 Task: Access the help and training.
Action: Mouse moved to (940, 62)
Screenshot: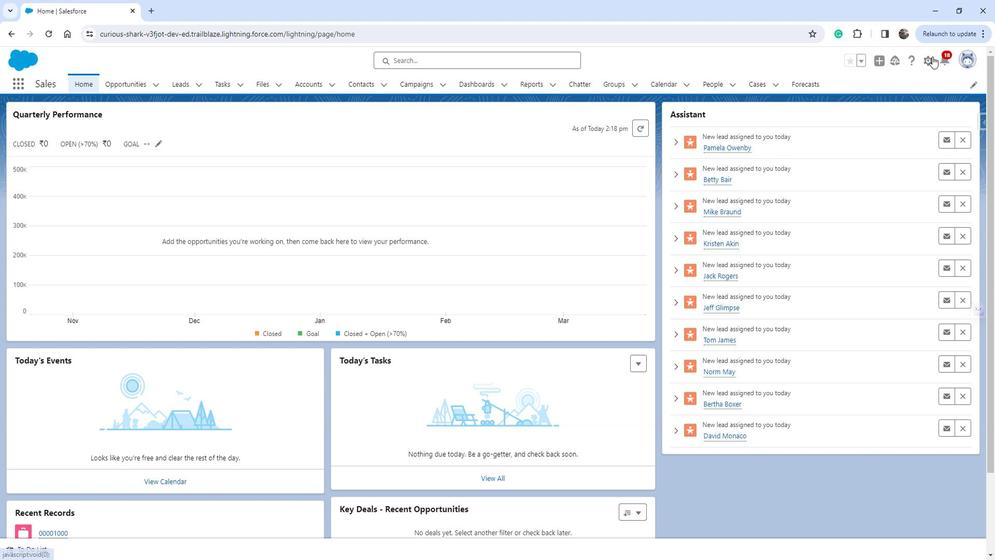 
Action: Mouse pressed left at (940, 62)
Screenshot: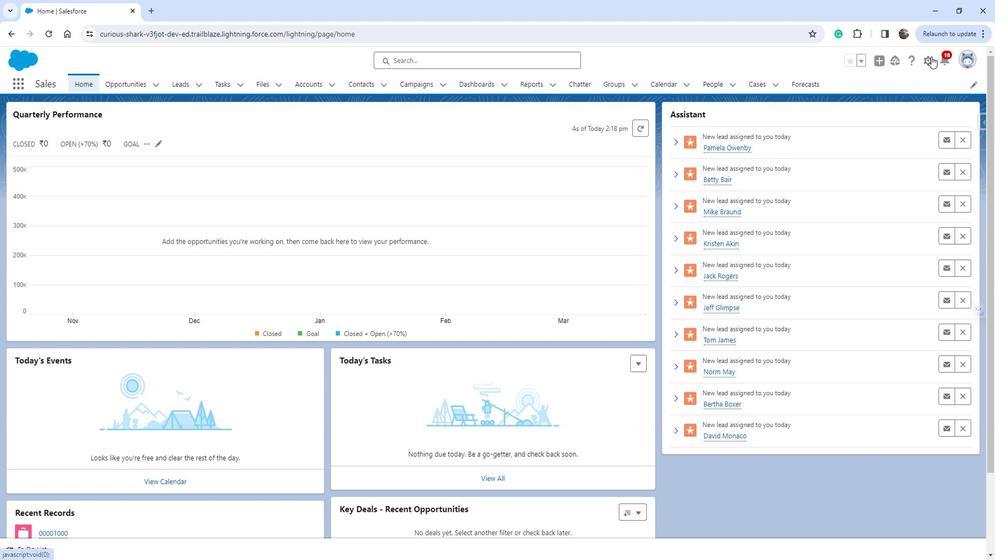 
Action: Mouse moved to (888, 101)
Screenshot: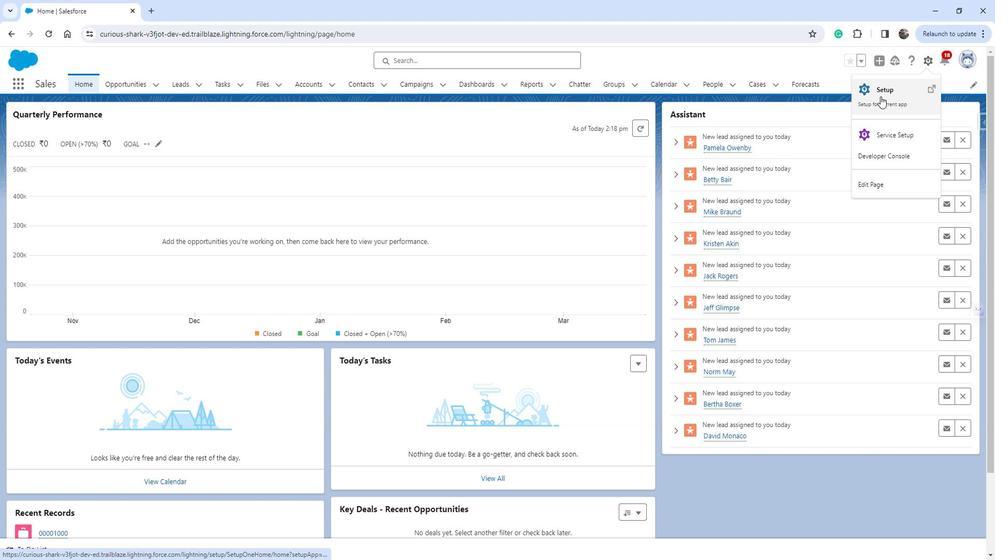 
Action: Mouse pressed left at (888, 101)
Screenshot: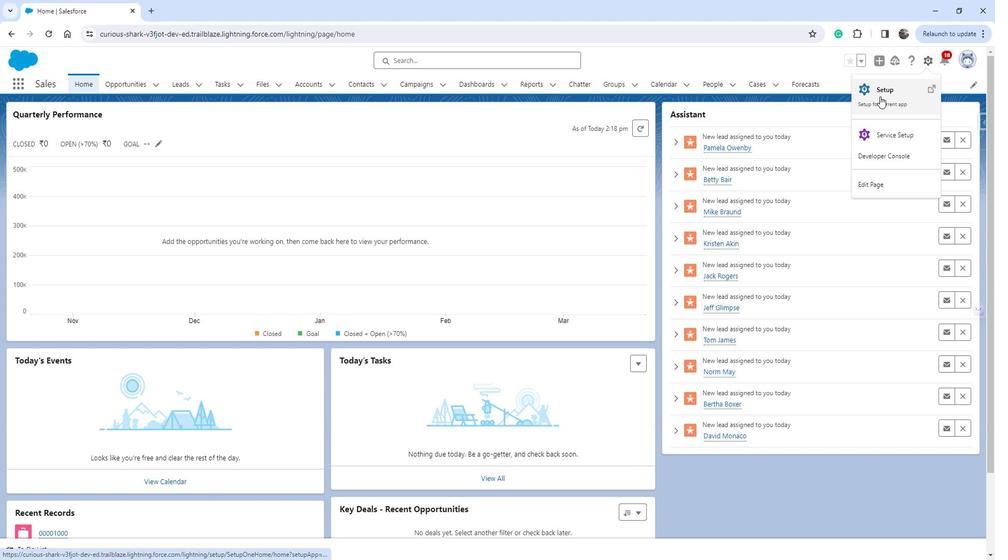 
Action: Mouse moved to (40, 425)
Screenshot: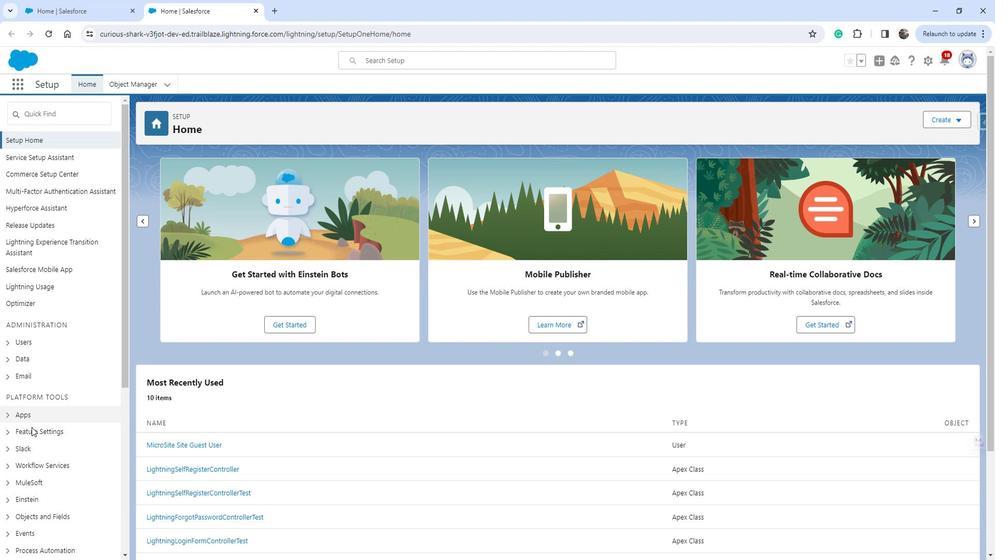 
Action: Mouse scrolled (40, 424) with delta (0, 0)
Screenshot: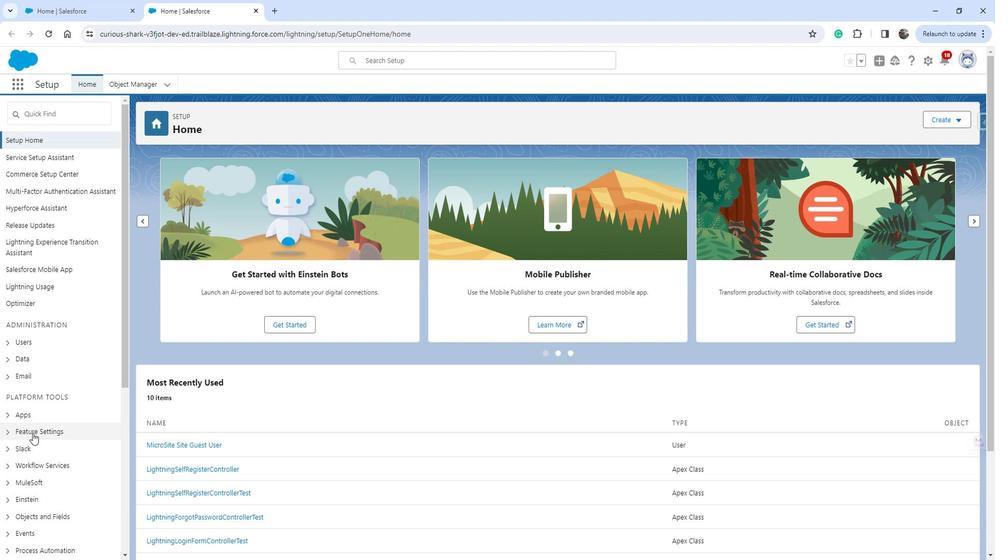 
Action: Mouse moved to (42, 372)
Screenshot: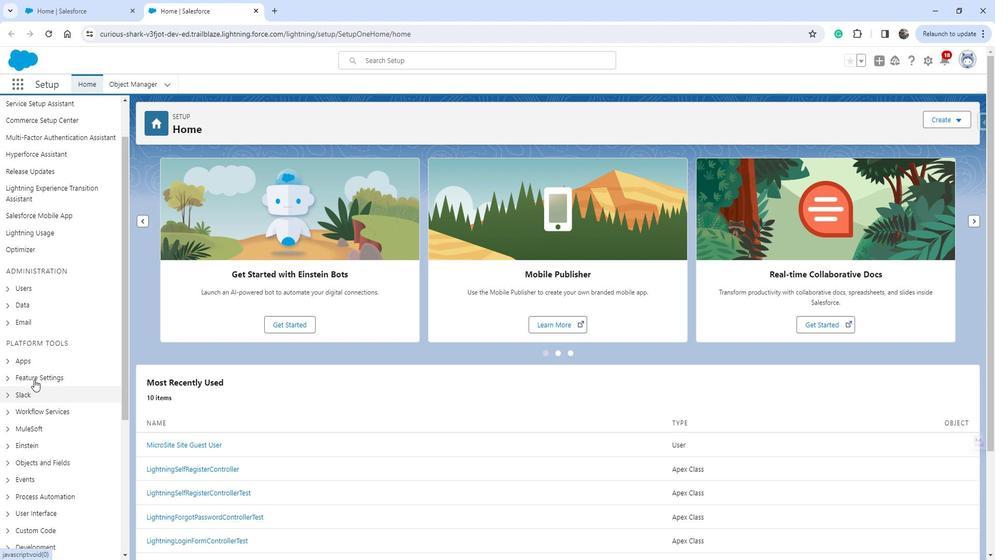 
Action: Mouse pressed left at (42, 372)
Screenshot: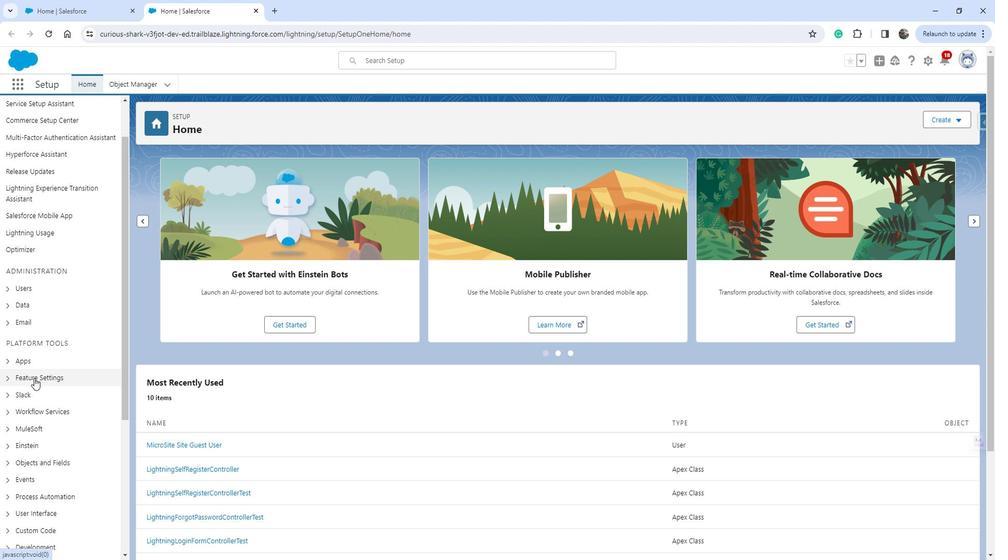 
Action: Mouse moved to (93, 352)
Screenshot: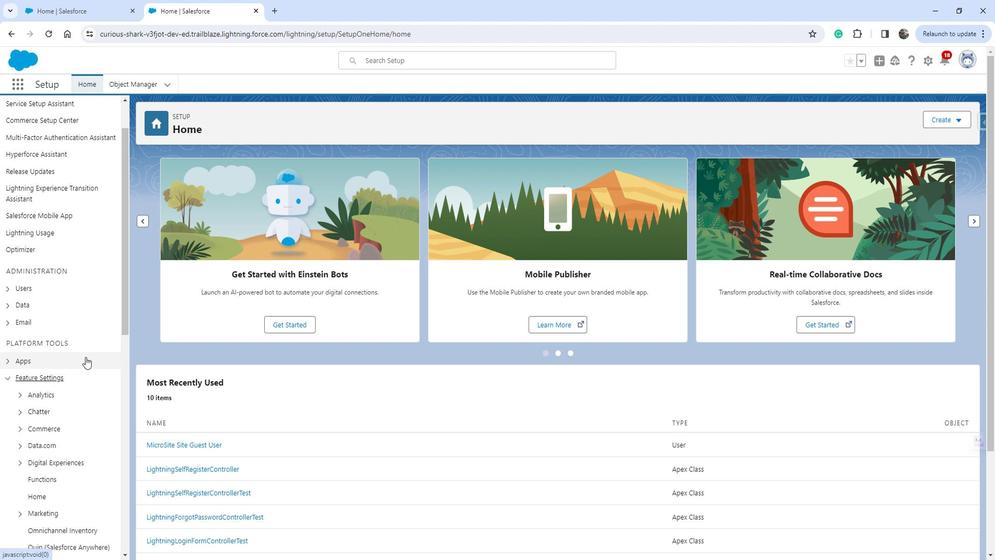 
Action: Mouse scrolled (93, 351) with delta (0, 0)
Screenshot: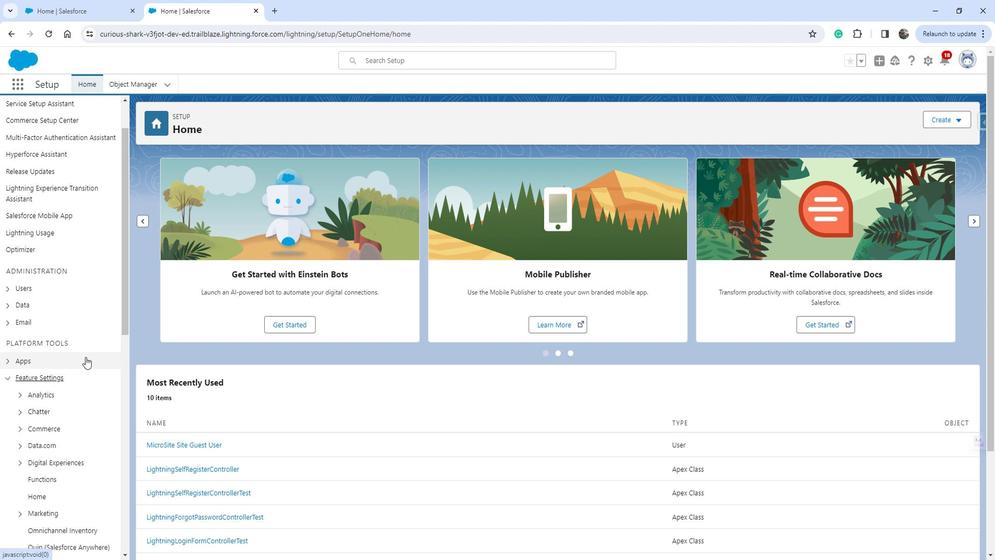 
Action: Mouse scrolled (93, 351) with delta (0, 0)
Screenshot: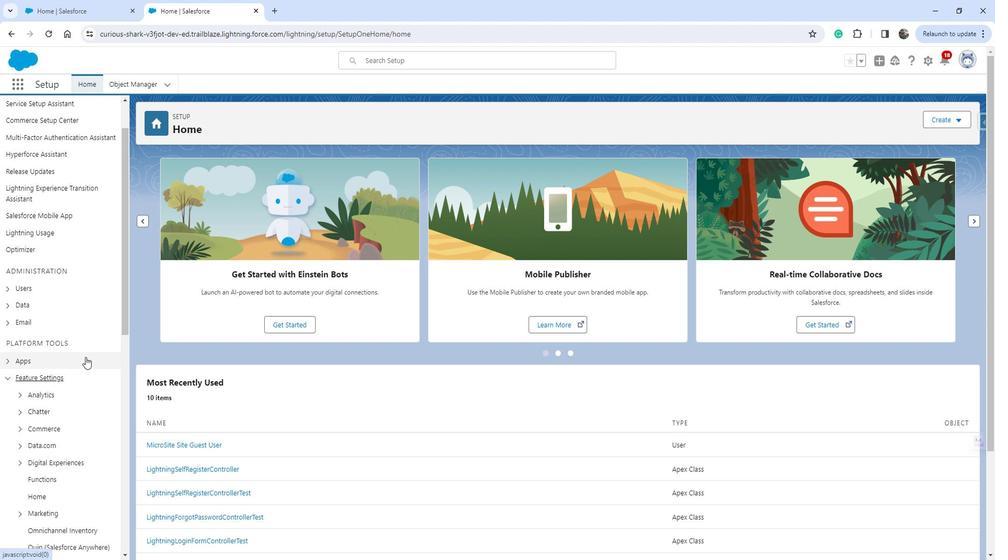 
Action: Mouse moved to (56, 352)
Screenshot: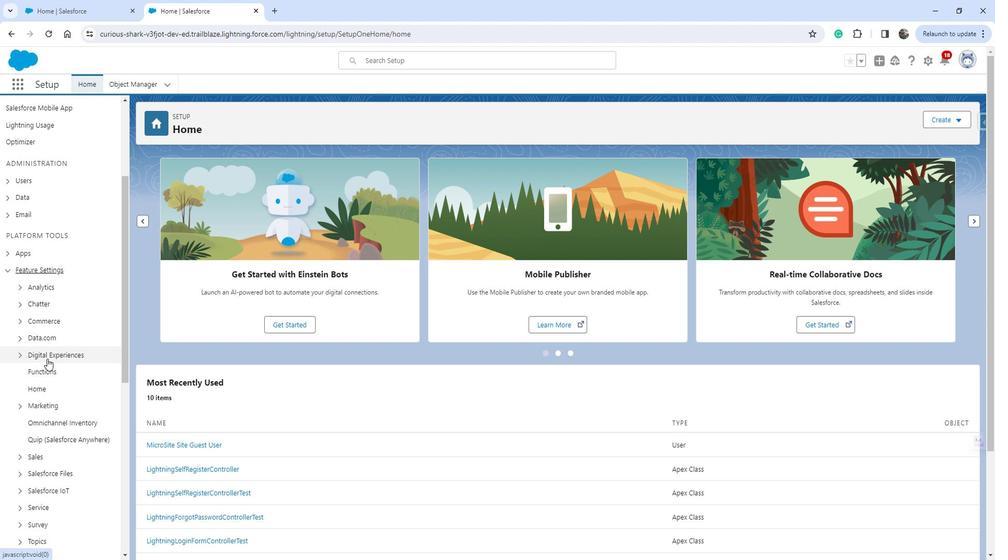 
Action: Mouse pressed left at (56, 352)
Screenshot: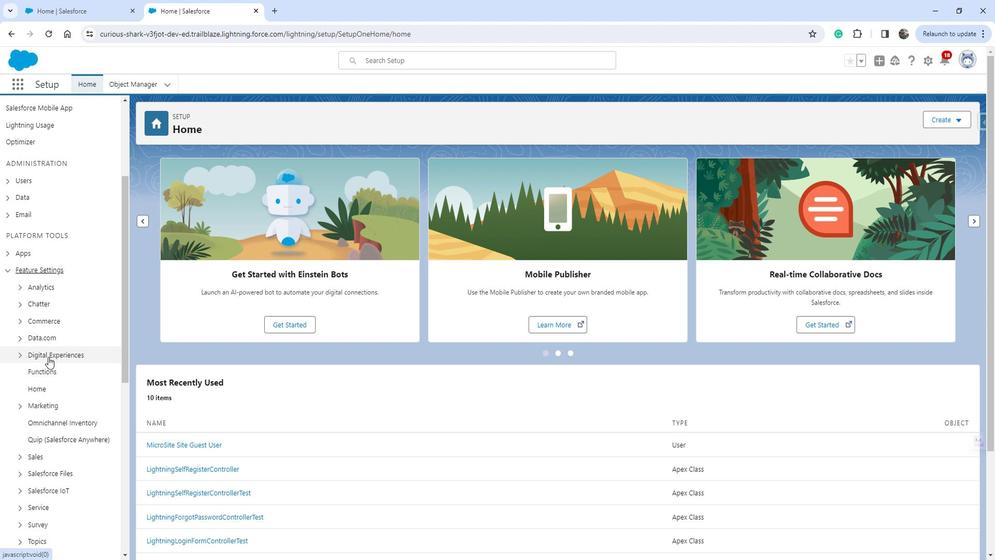 
Action: Mouse moved to (72, 347)
Screenshot: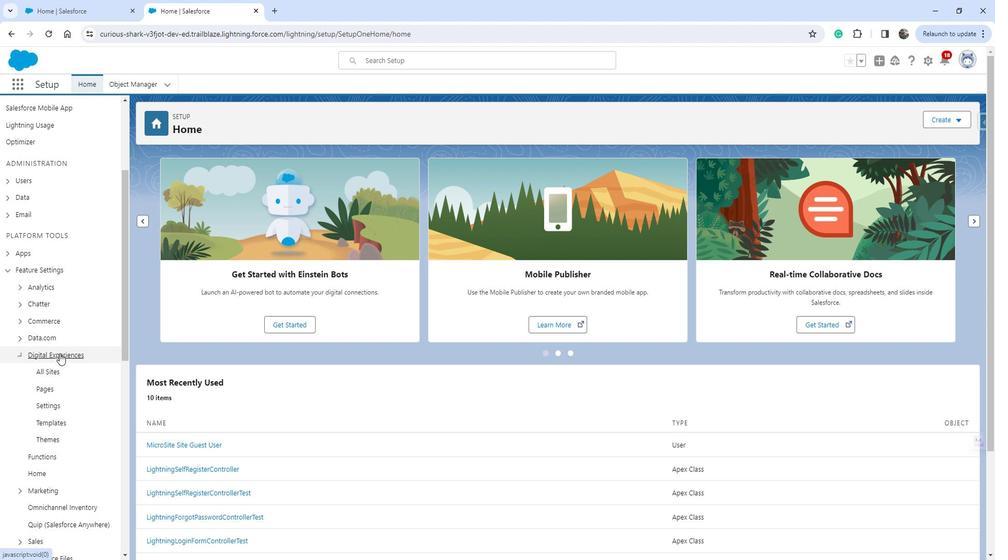 
Action: Mouse scrolled (72, 346) with delta (0, 0)
Screenshot: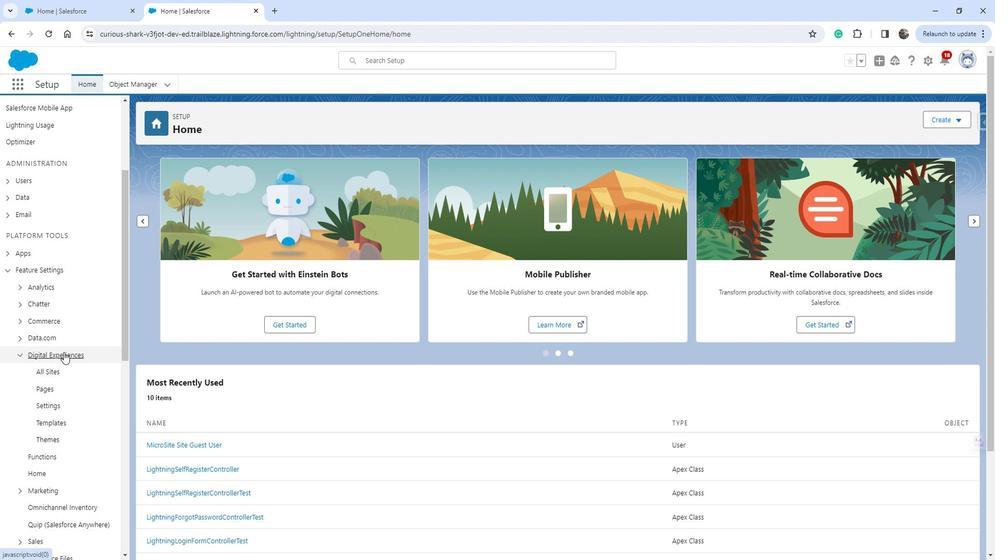 
Action: Mouse scrolled (72, 346) with delta (0, 0)
Screenshot: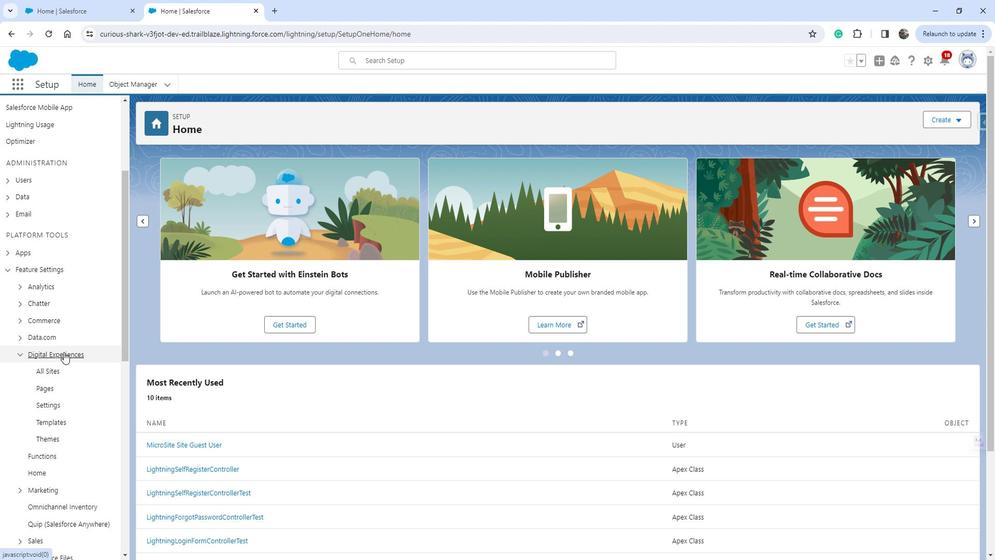 
Action: Mouse moved to (54, 262)
Screenshot: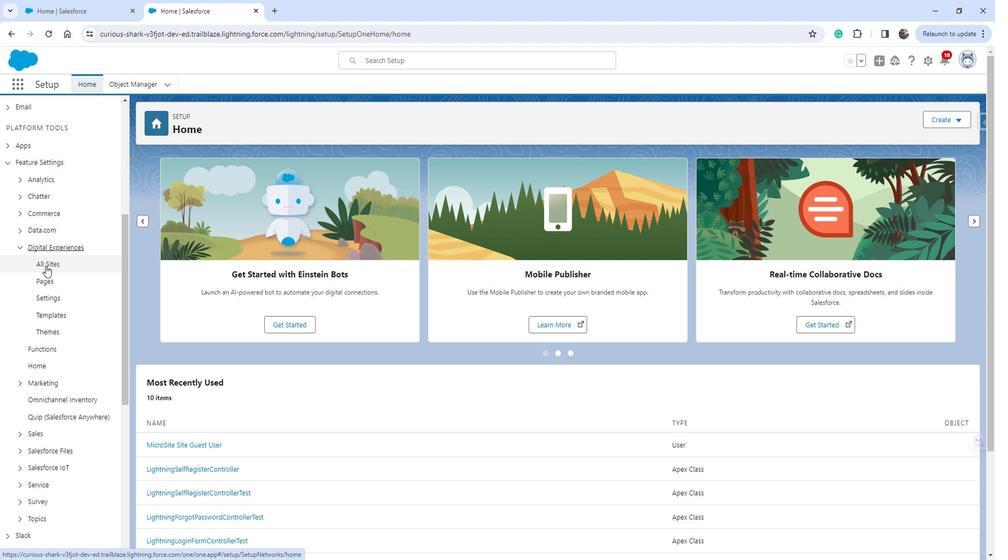 
Action: Mouse pressed left at (54, 262)
Screenshot: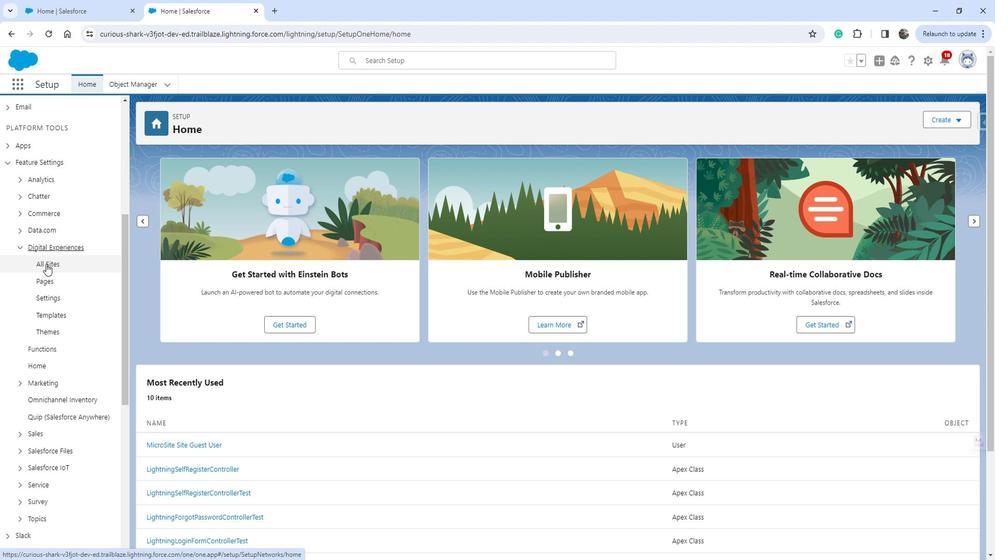 
Action: Mouse moved to (179, 246)
Screenshot: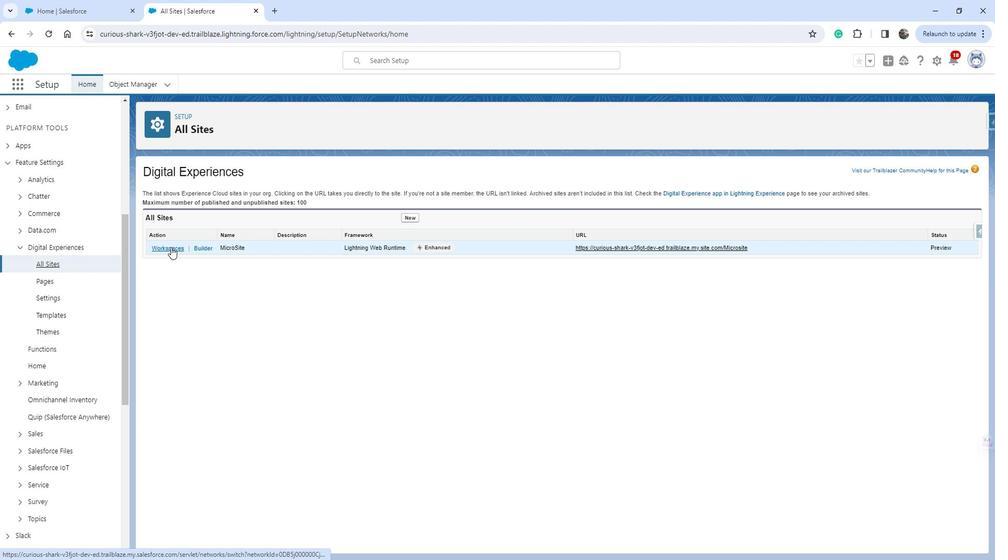 
Action: Mouse pressed left at (179, 246)
Screenshot: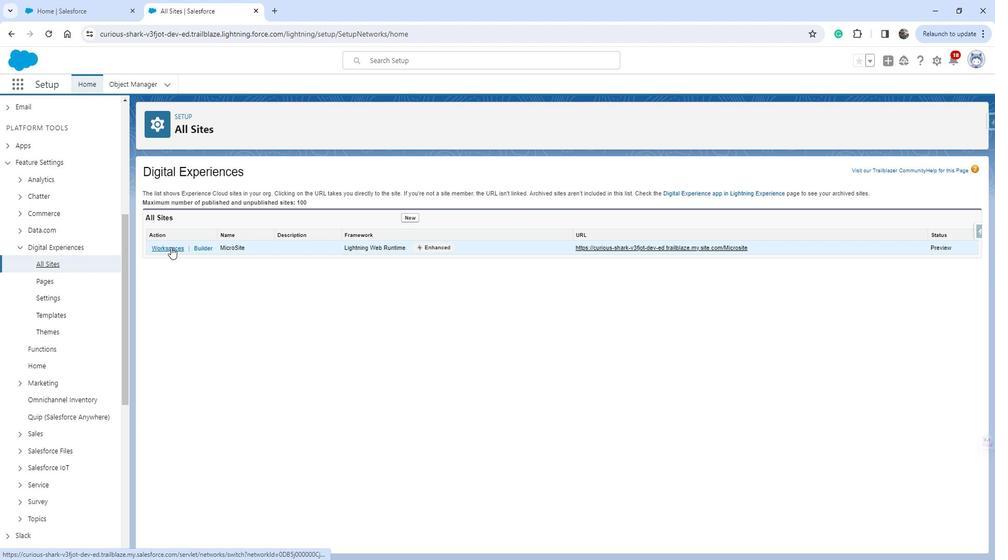 
Action: Mouse moved to (150, 238)
Screenshot: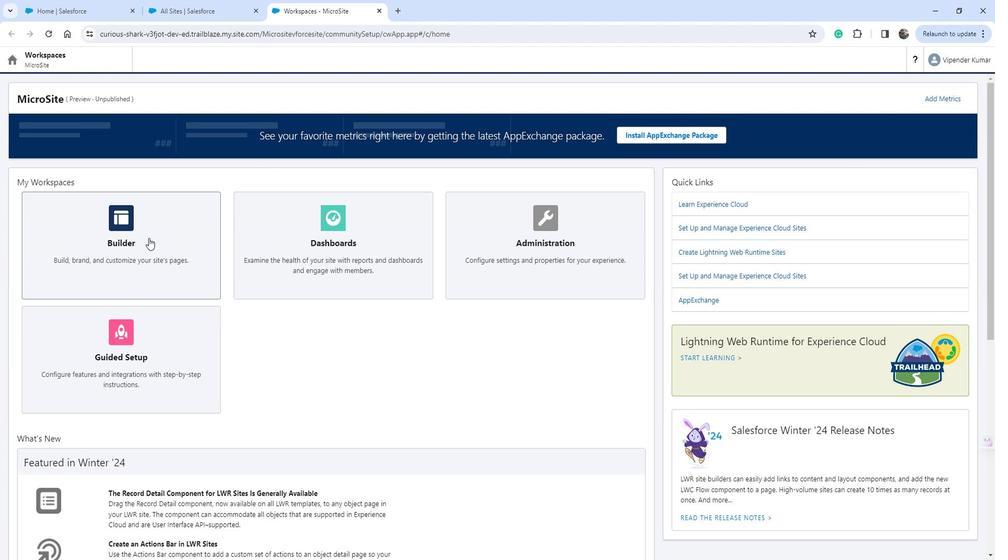 
Action: Mouse pressed left at (150, 238)
Screenshot: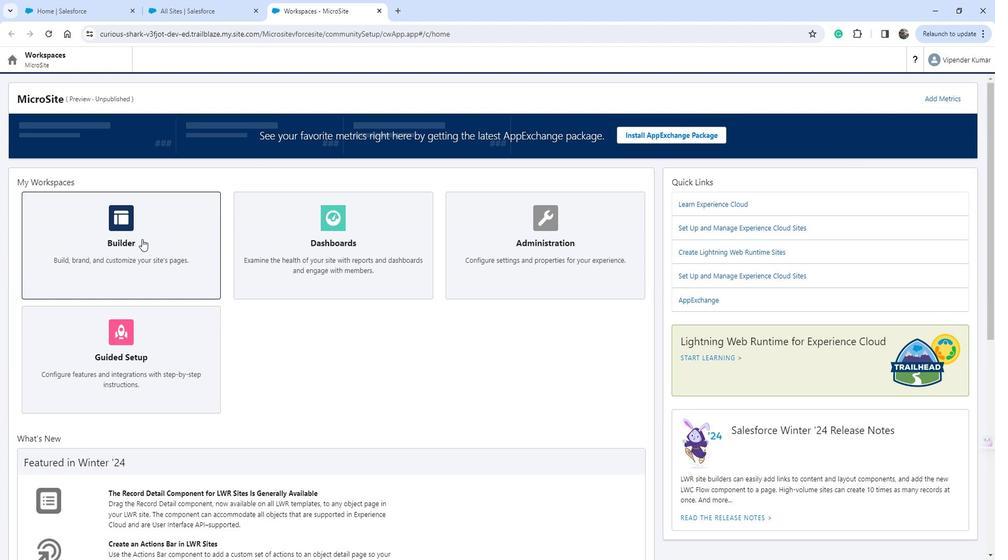 
Action: Mouse moved to (909, 67)
Screenshot: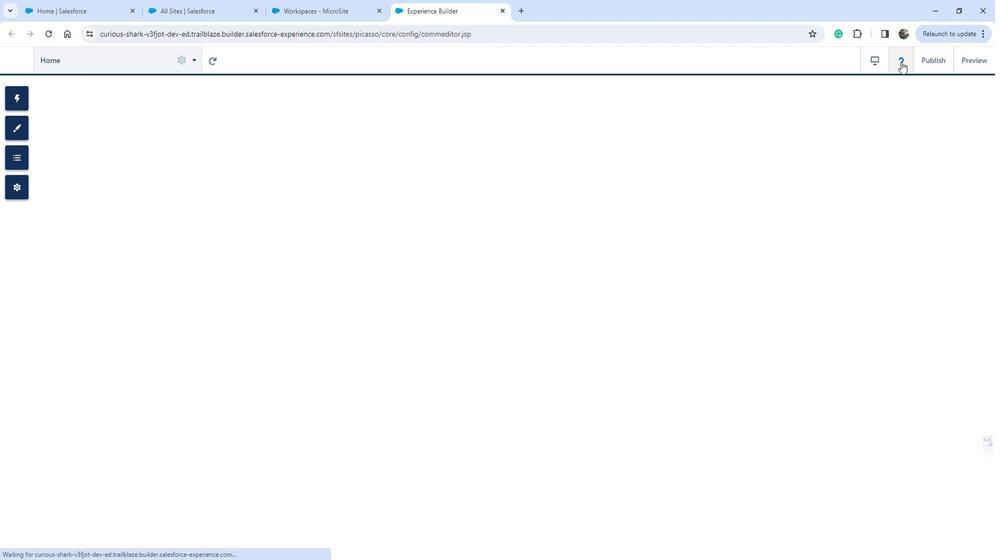 
Action: Mouse pressed left at (909, 67)
Screenshot: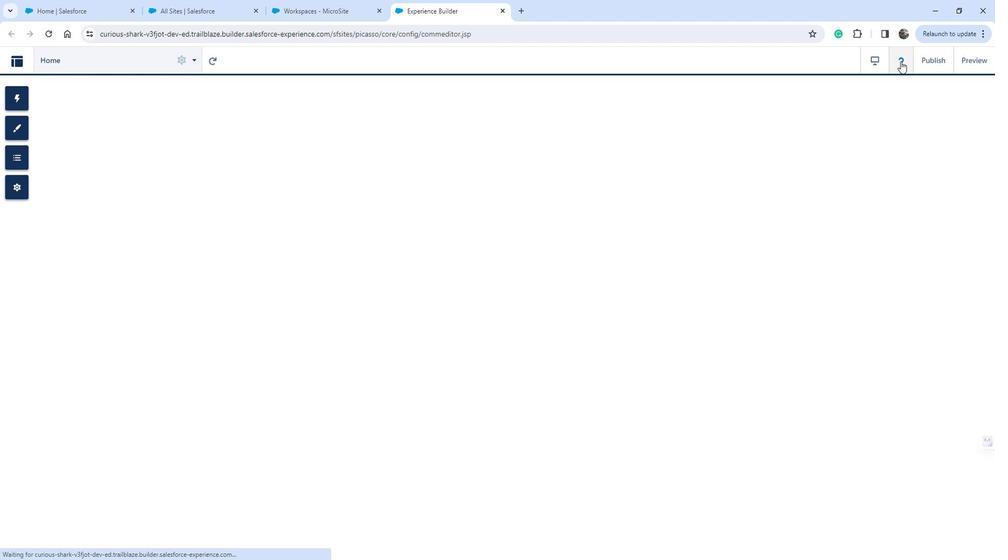 
Action: Mouse moved to (916, 128)
Screenshot: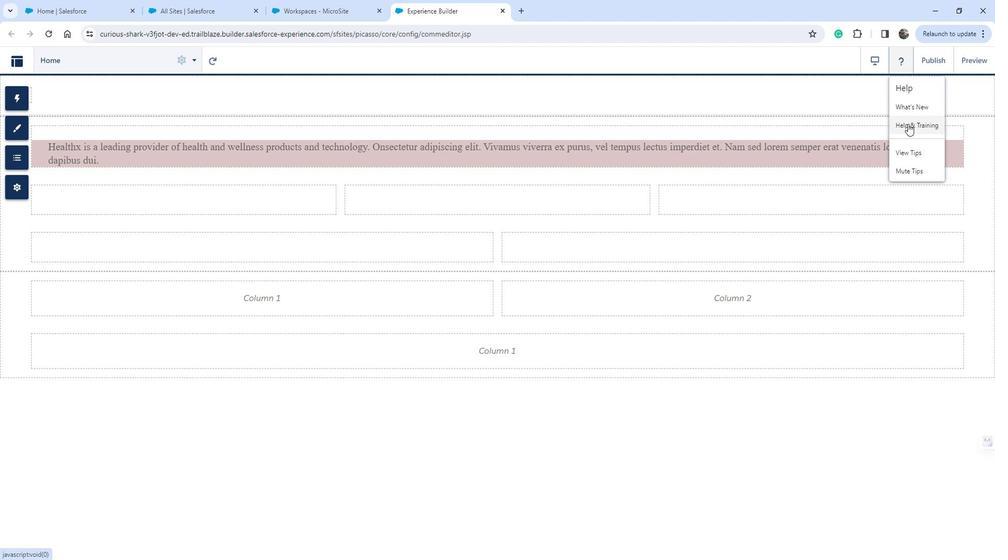 
Action: Mouse pressed left at (916, 128)
Screenshot: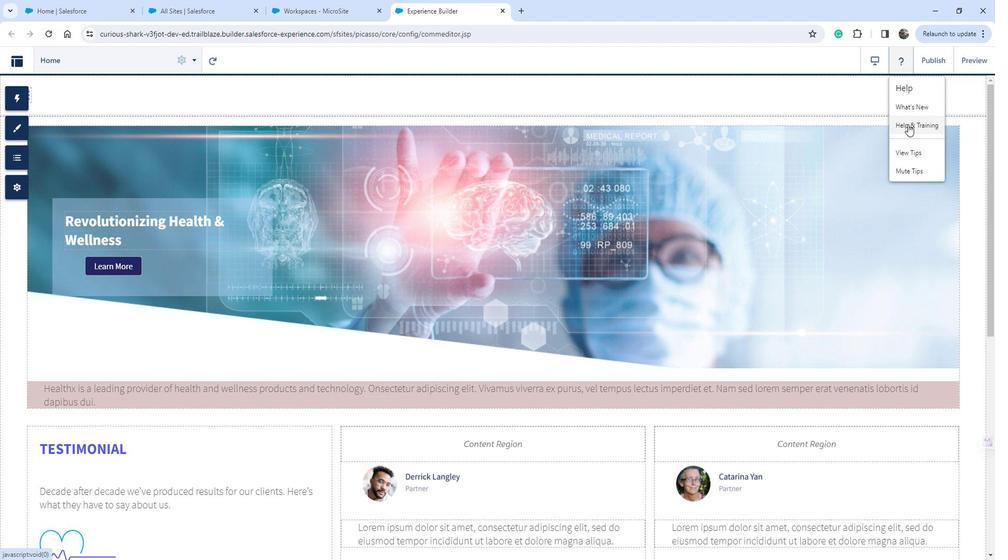 
